 Task: Set the "RIST maximum retry count" for "RIST INPUT" to 10.
Action: Mouse moved to (116, 17)
Screenshot: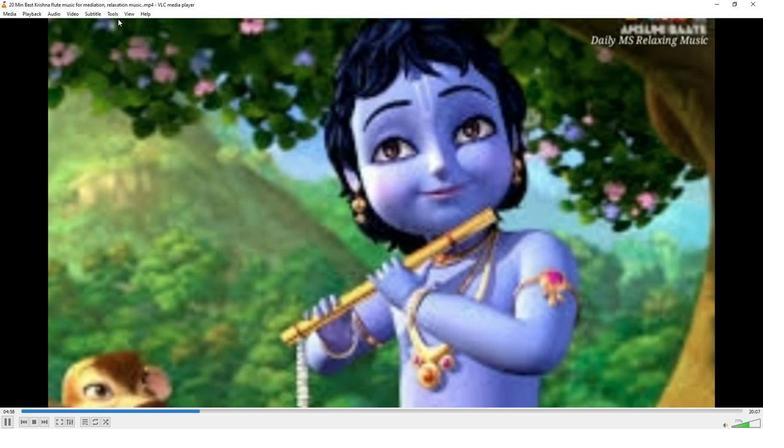
Action: Mouse pressed left at (116, 17)
Screenshot: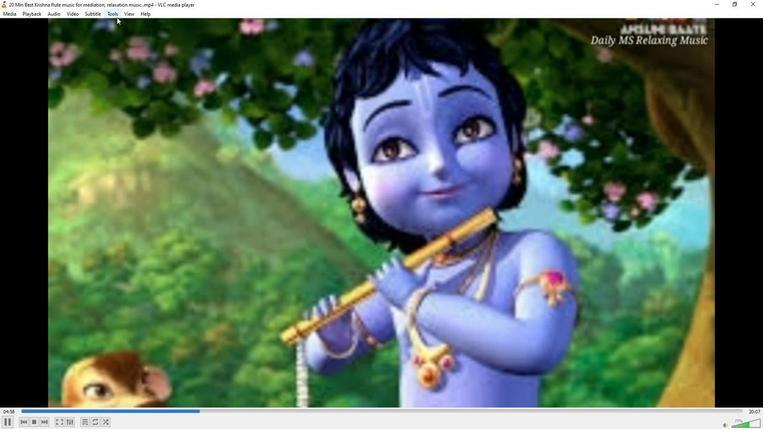 
Action: Mouse moved to (124, 110)
Screenshot: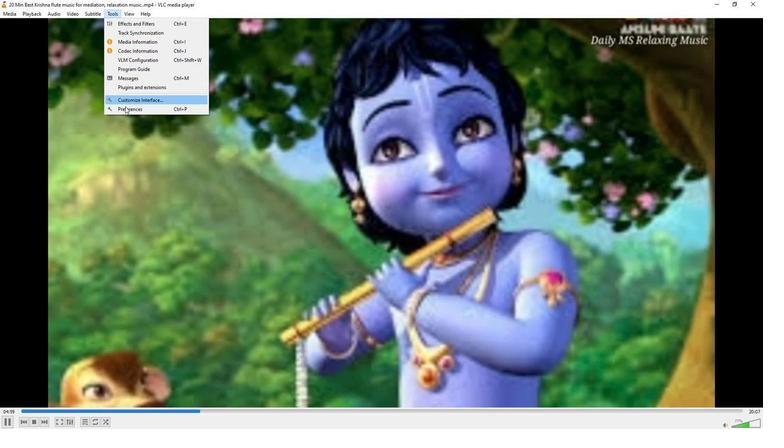 
Action: Mouse pressed left at (124, 110)
Screenshot: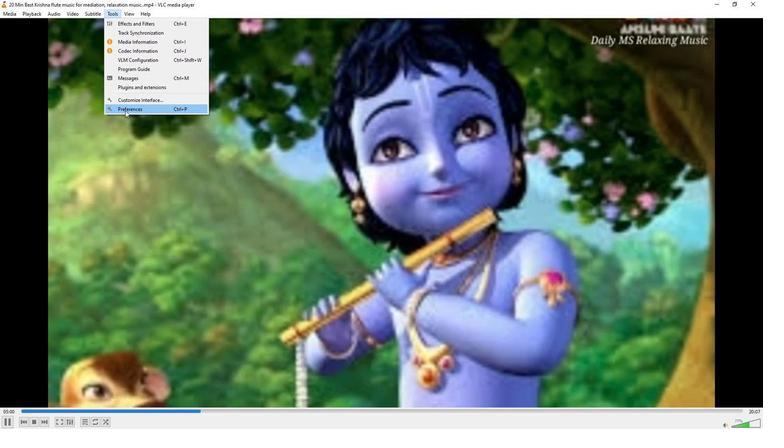 
Action: Mouse moved to (252, 349)
Screenshot: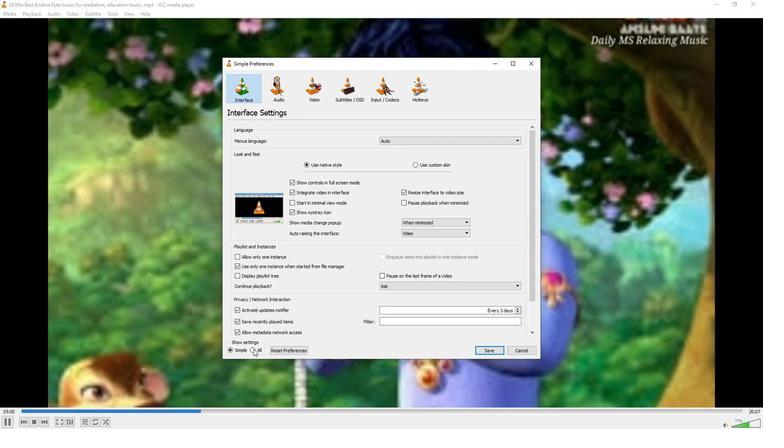 
Action: Mouse pressed left at (252, 349)
Screenshot: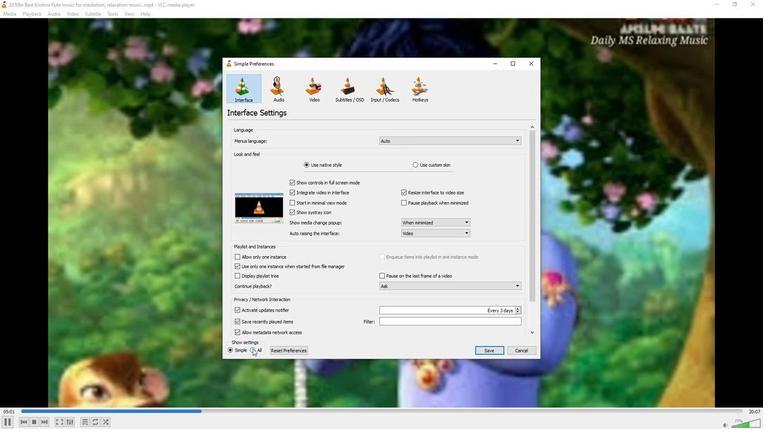 
Action: Mouse moved to (242, 214)
Screenshot: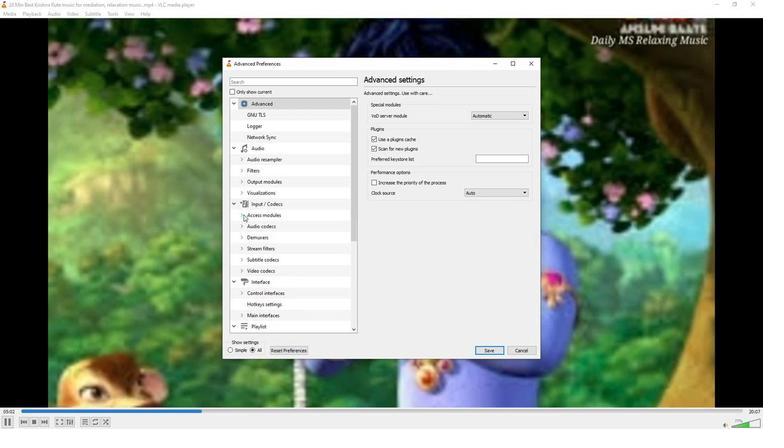 
Action: Mouse pressed left at (242, 214)
Screenshot: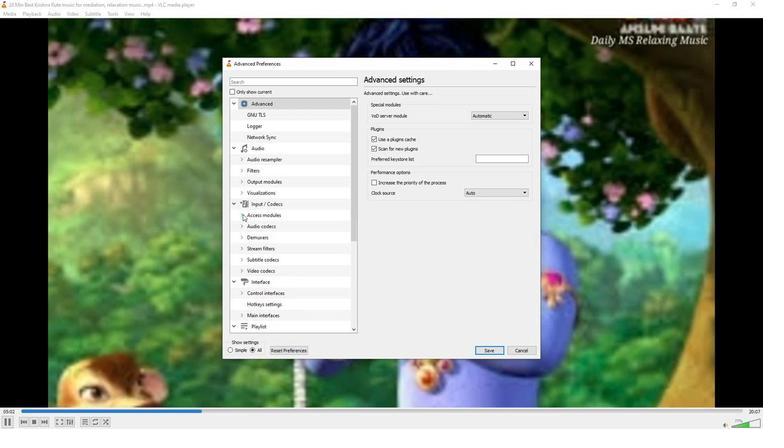 
Action: Mouse moved to (252, 263)
Screenshot: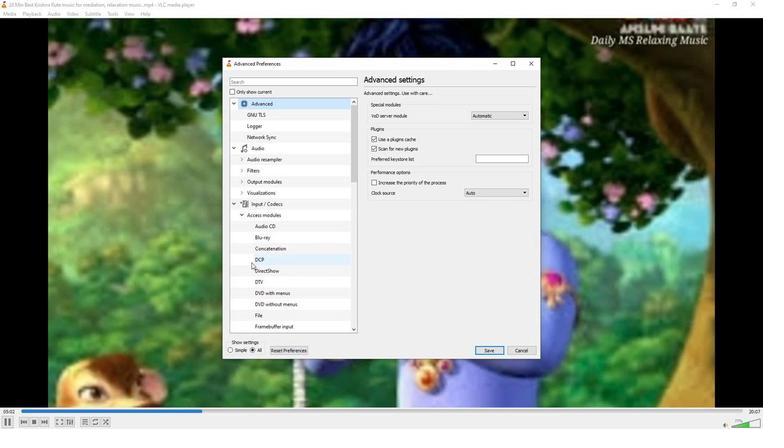 
Action: Mouse scrolled (252, 262) with delta (0, 0)
Screenshot: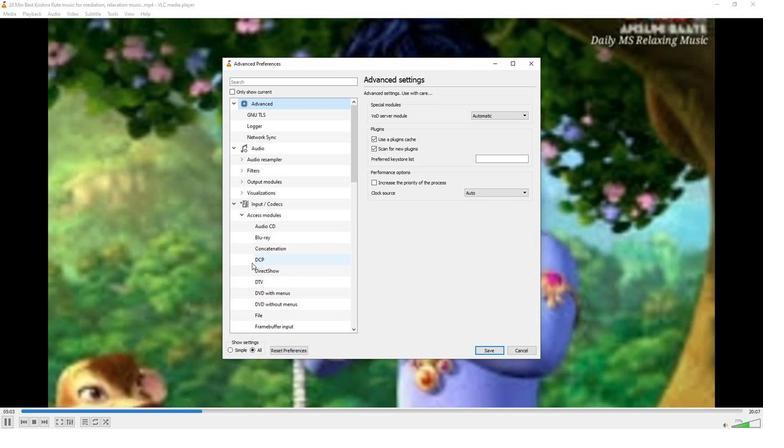 
Action: Mouse scrolled (252, 262) with delta (0, 0)
Screenshot: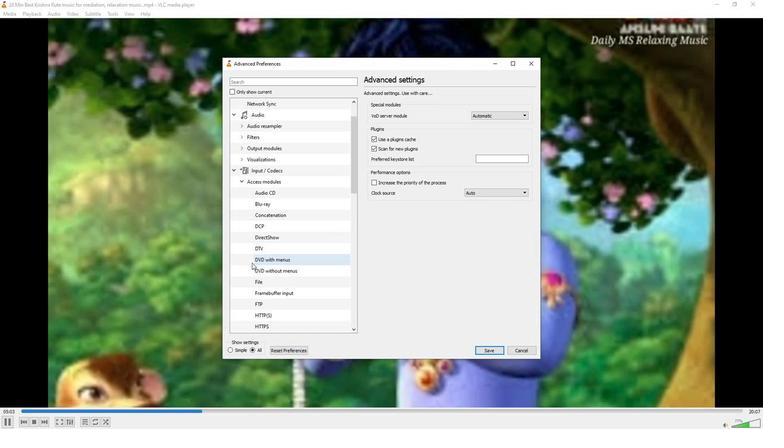 
Action: Mouse scrolled (252, 262) with delta (0, 0)
Screenshot: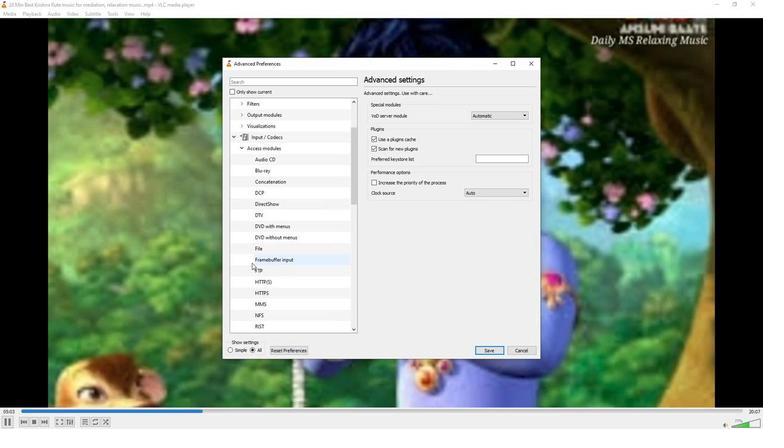 
Action: Mouse moved to (255, 293)
Screenshot: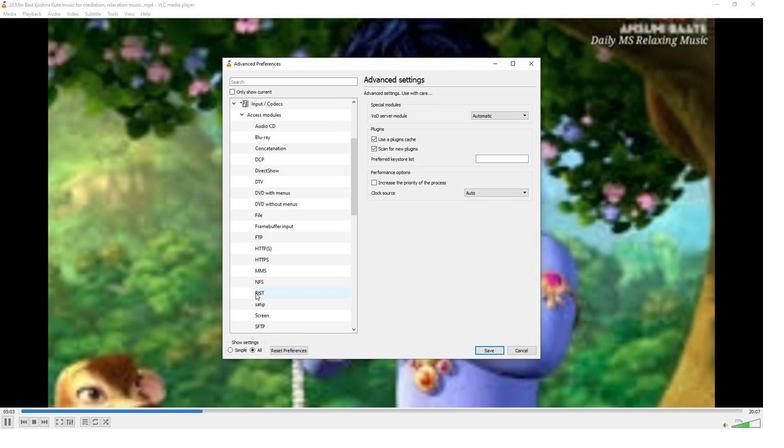 
Action: Mouse pressed left at (255, 293)
Screenshot: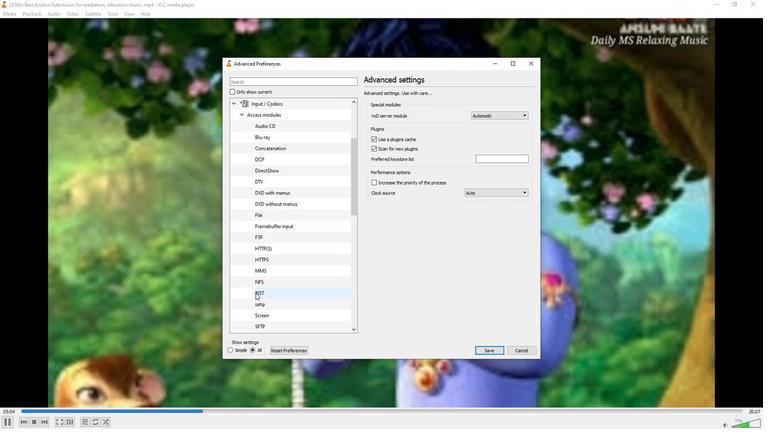 
Action: Mouse moved to (534, 156)
Screenshot: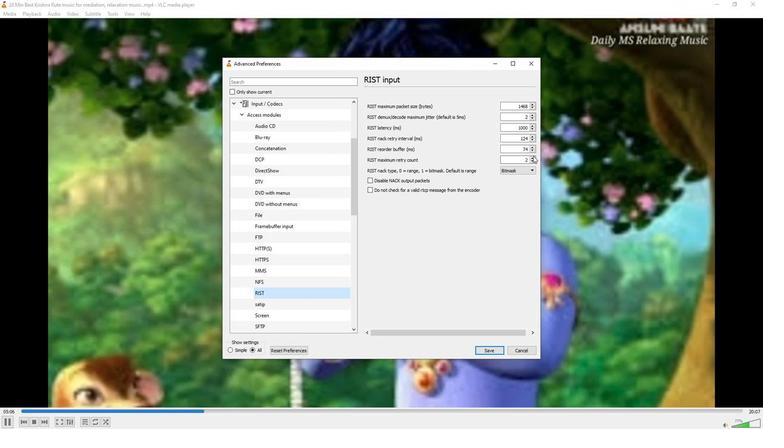
Action: Mouse pressed left at (534, 156)
Screenshot: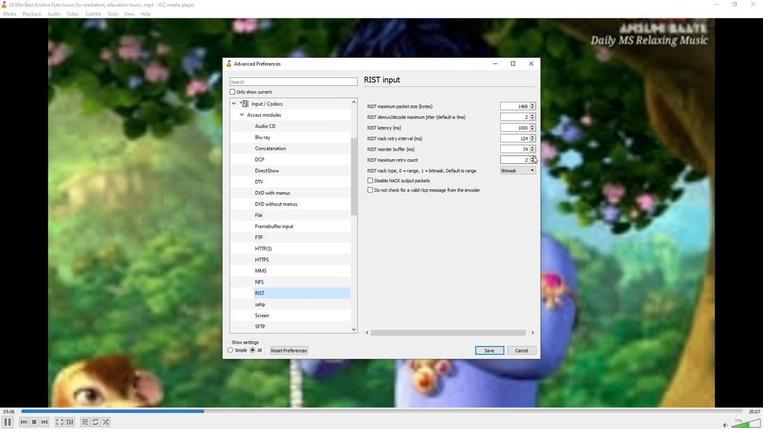 
Action: Mouse pressed left at (534, 156)
Screenshot: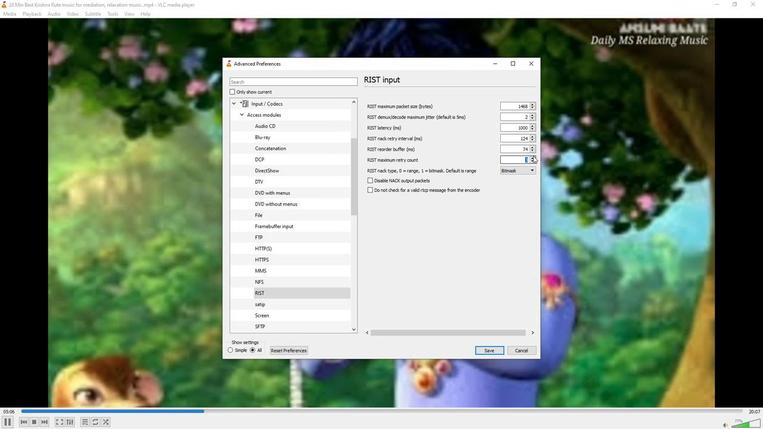 
Action: Mouse pressed left at (534, 156)
Screenshot: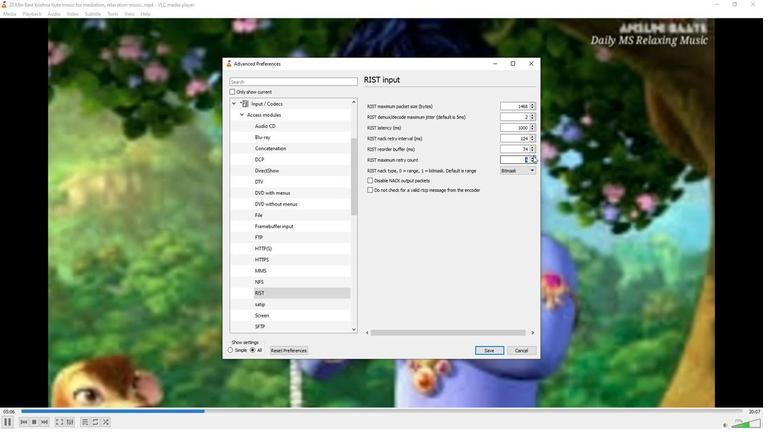 
Action: Mouse pressed left at (534, 156)
Screenshot: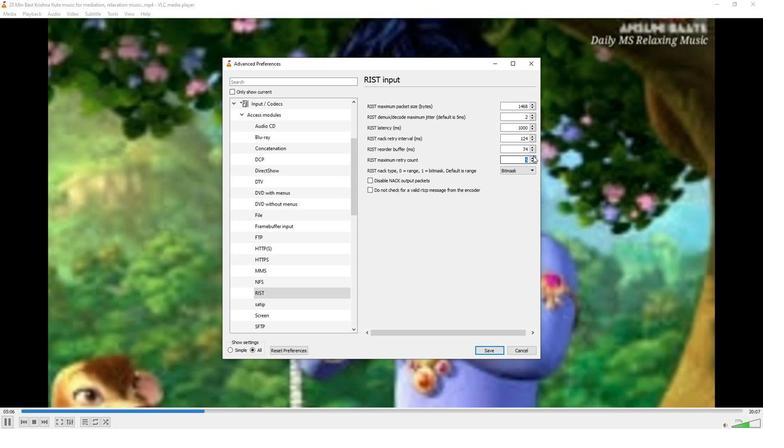 
Action: Mouse pressed left at (534, 156)
Screenshot: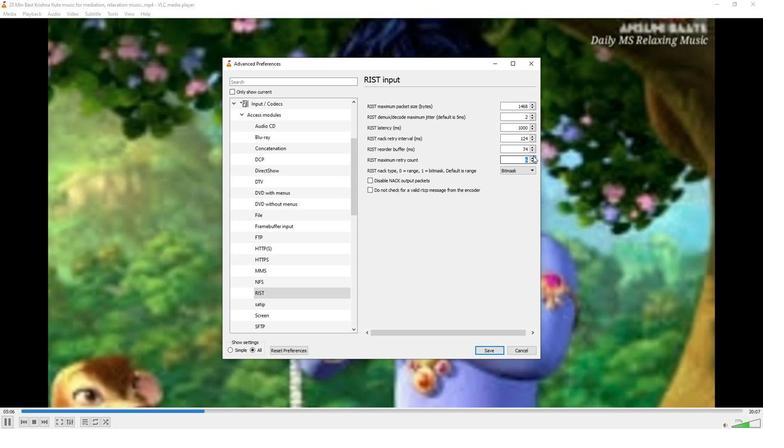 
Action: Mouse pressed left at (534, 156)
Screenshot: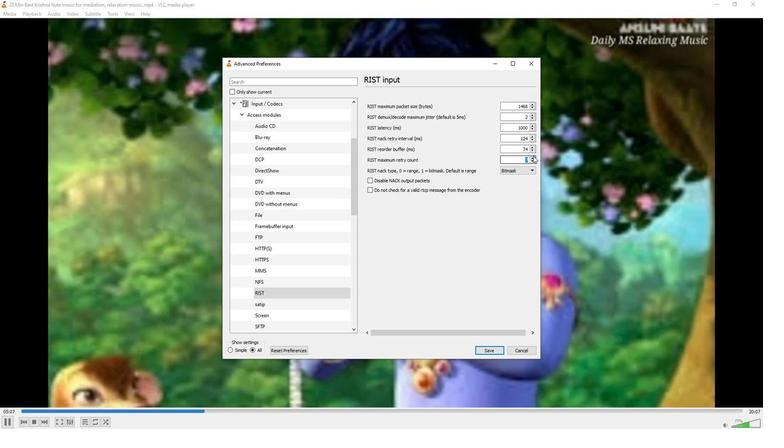 
Action: Mouse pressed left at (534, 156)
Screenshot: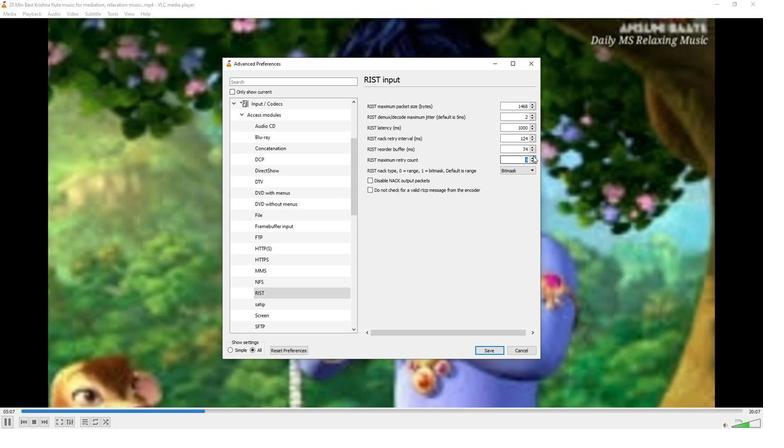 
Action: Mouse moved to (533, 159)
Screenshot: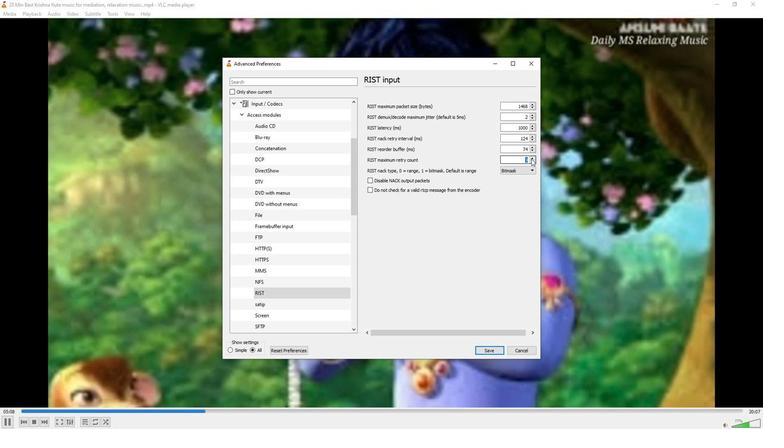 
Action: Mouse pressed left at (533, 159)
Screenshot: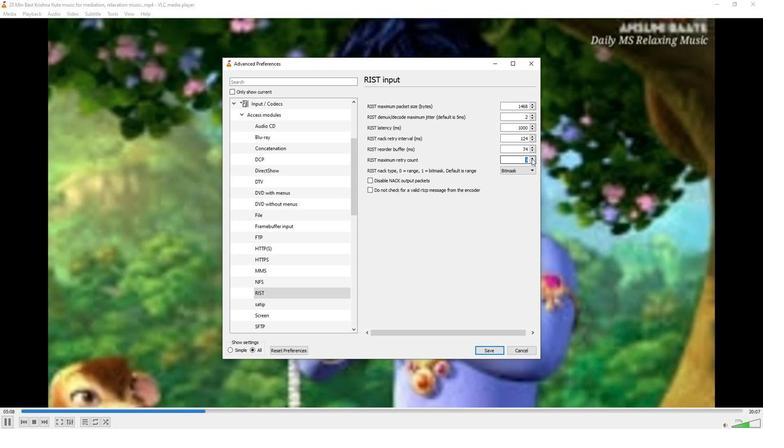 
Action: Mouse moved to (488, 159)
Screenshot: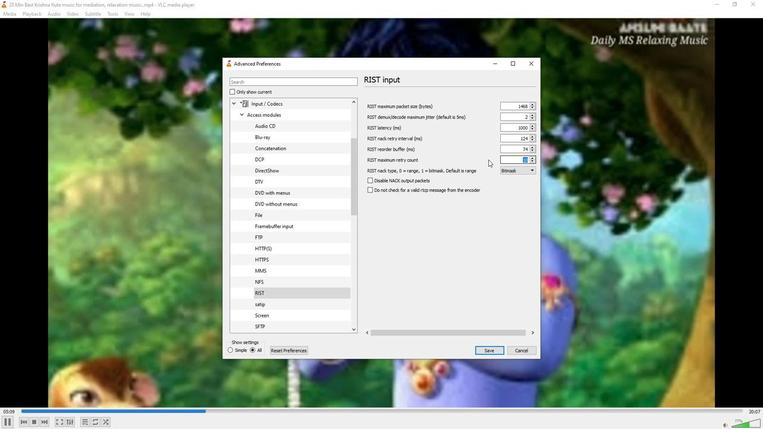 
Action: Mouse pressed left at (488, 159)
Screenshot: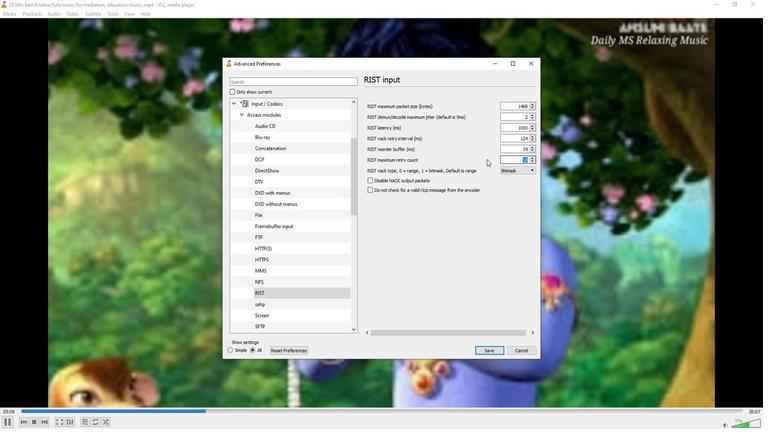 
